 Task: Look for products in the category "Frozen Baked Goods" from Delizza Patisserie only.
Action: Mouse moved to (17, 111)
Screenshot: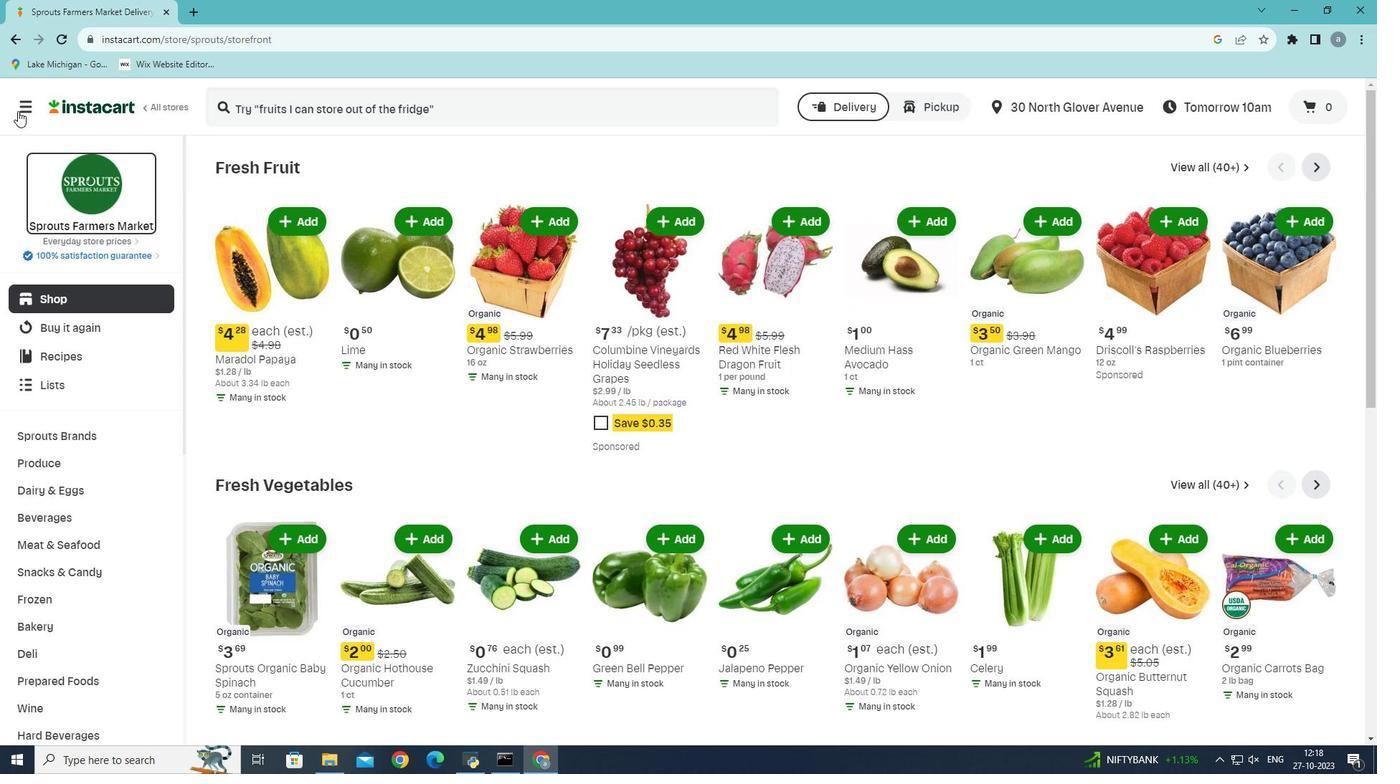 
Action: Mouse pressed left at (17, 111)
Screenshot: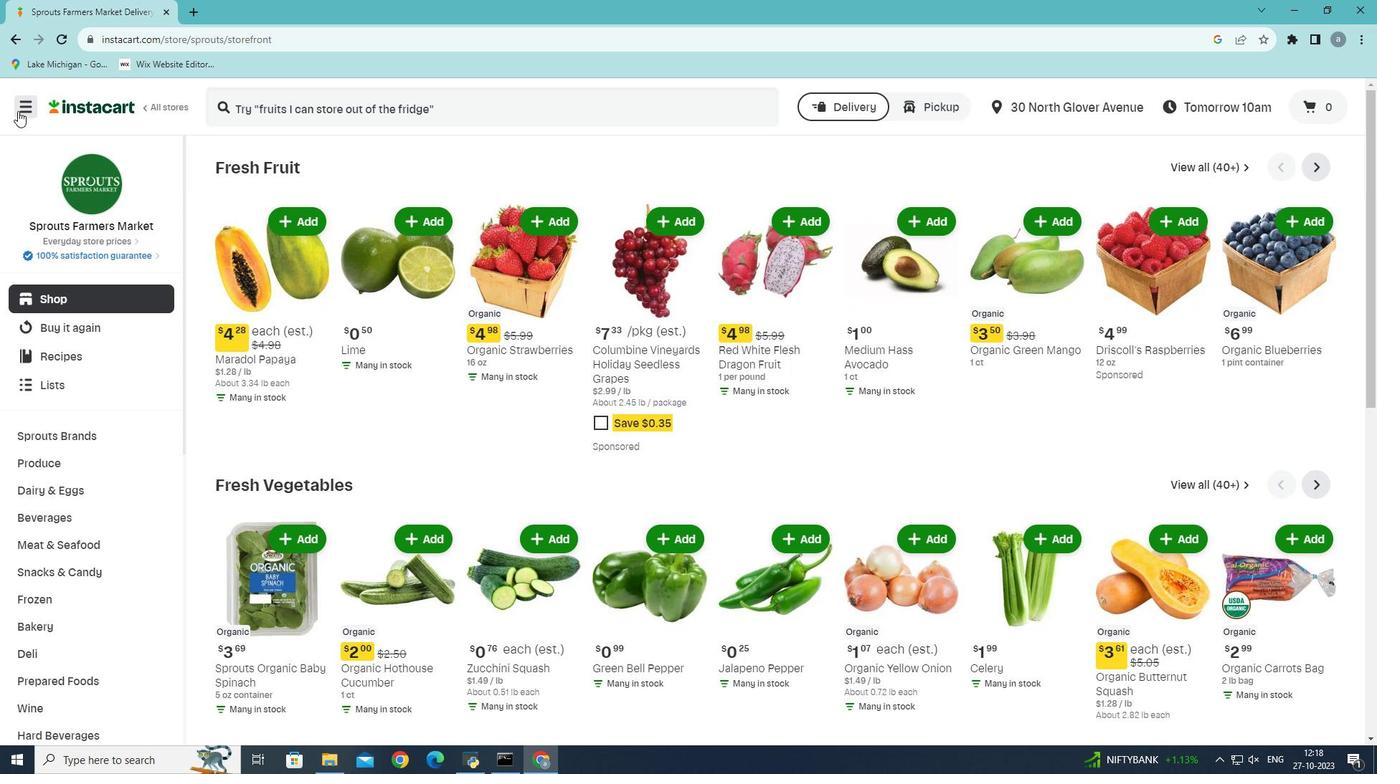 
Action: Mouse moved to (48, 418)
Screenshot: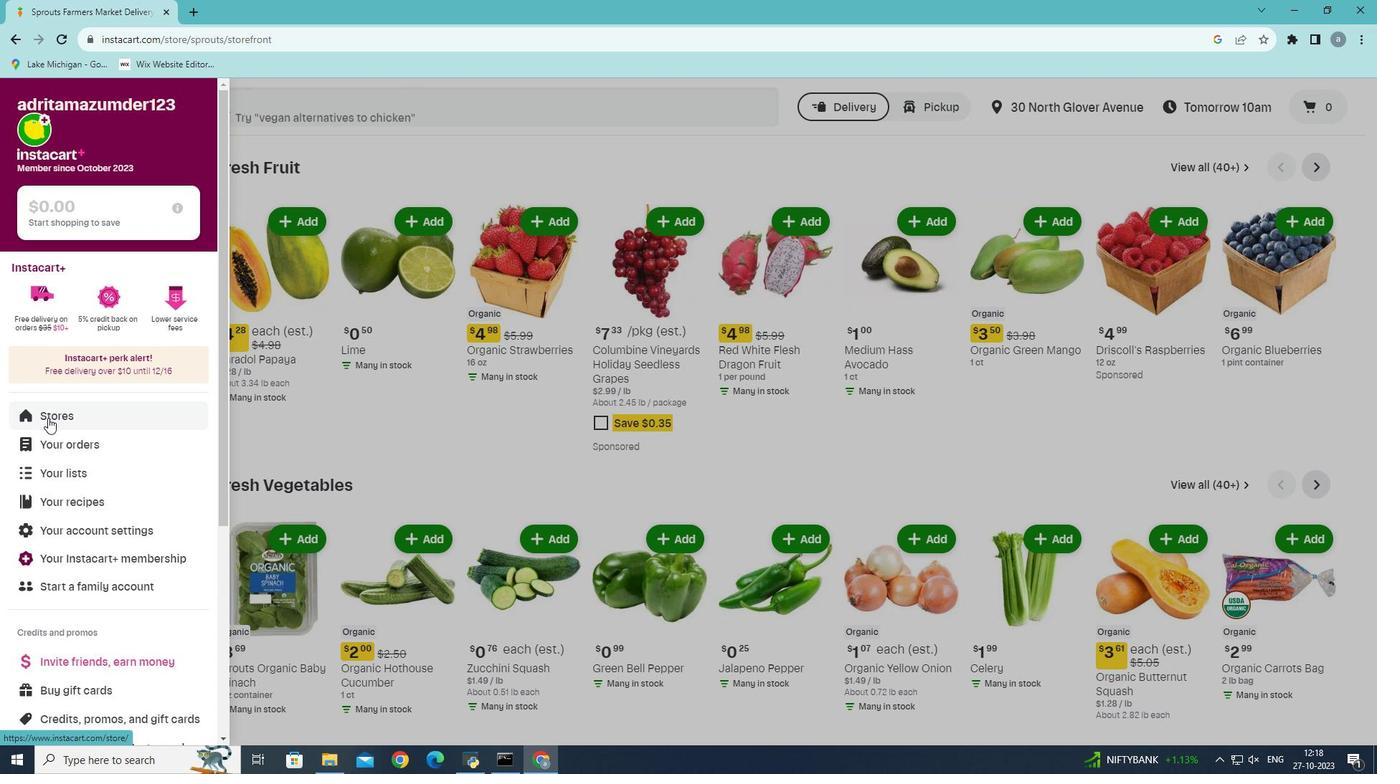 
Action: Mouse pressed left at (48, 418)
Screenshot: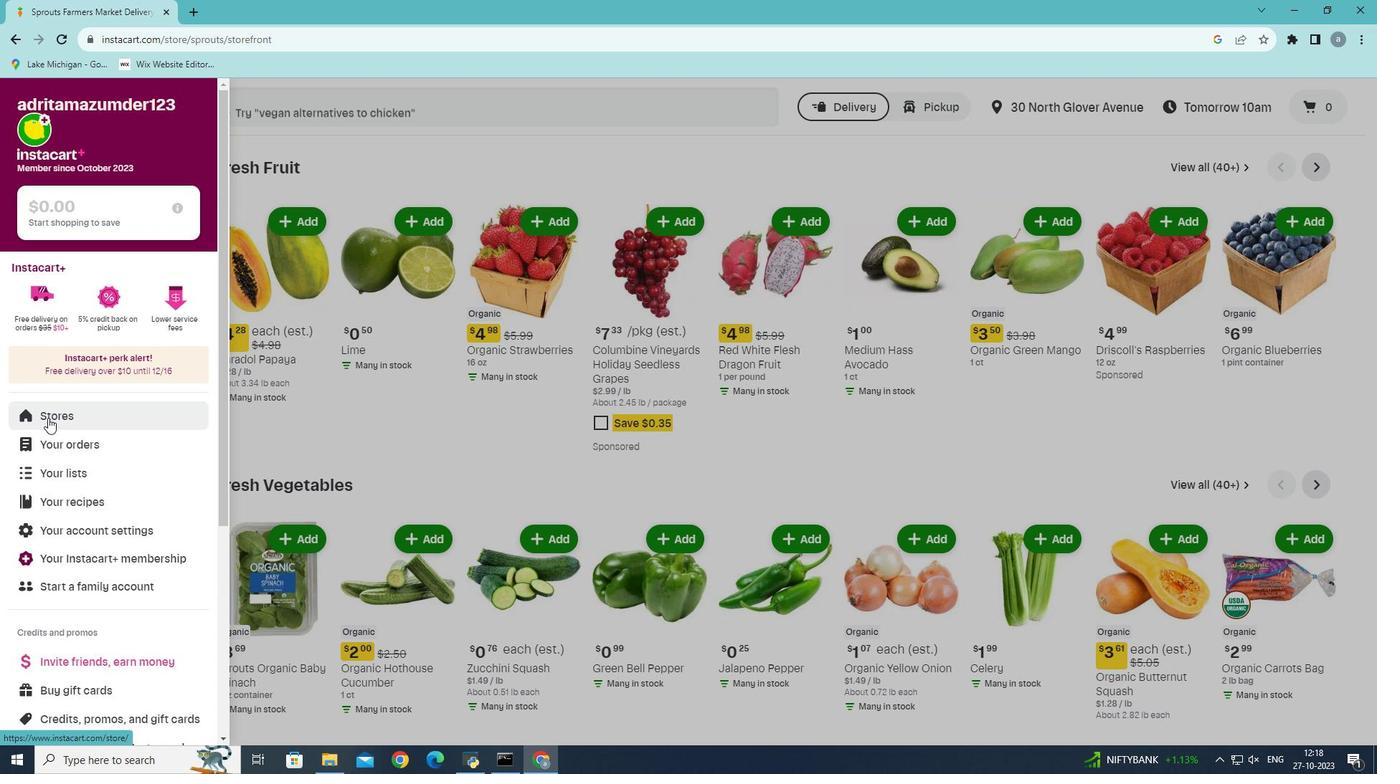 
Action: Mouse moved to (349, 165)
Screenshot: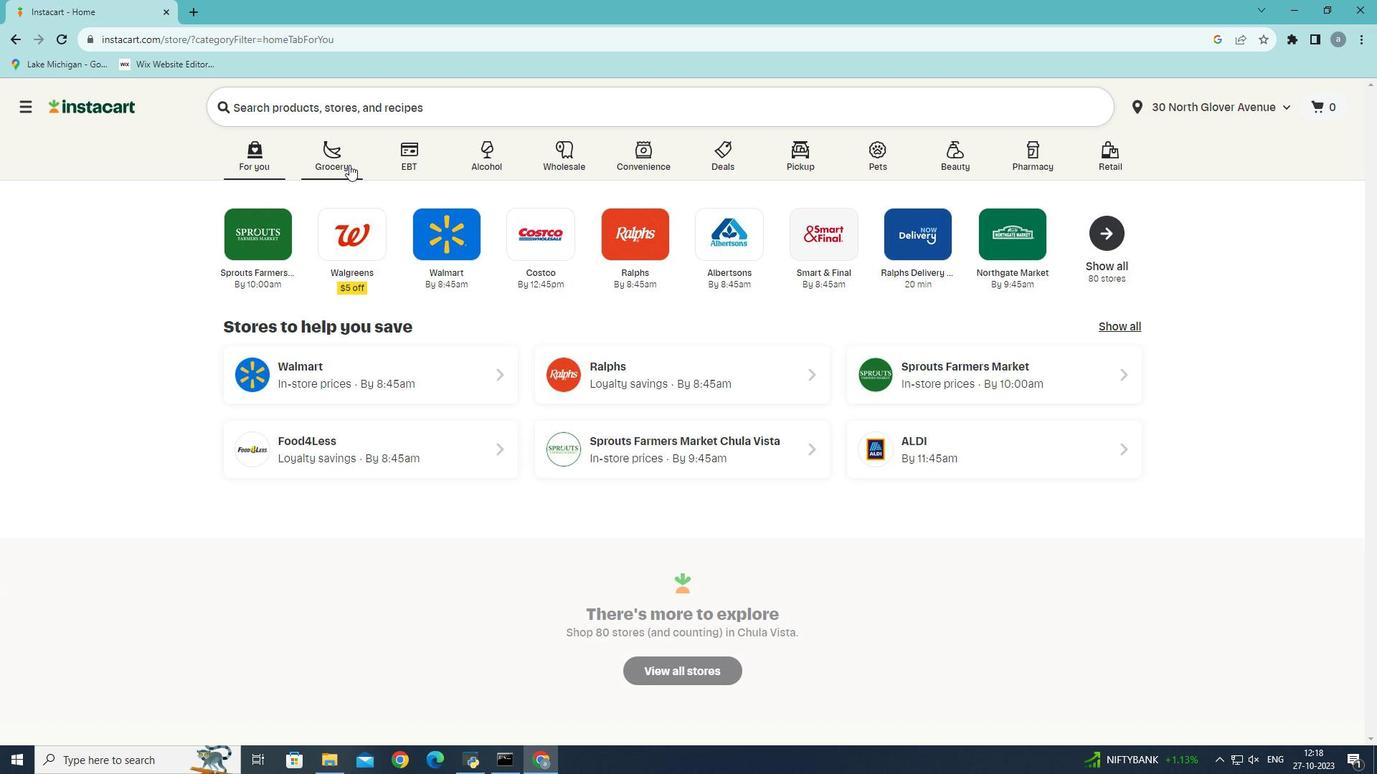 
Action: Mouse pressed left at (349, 165)
Screenshot: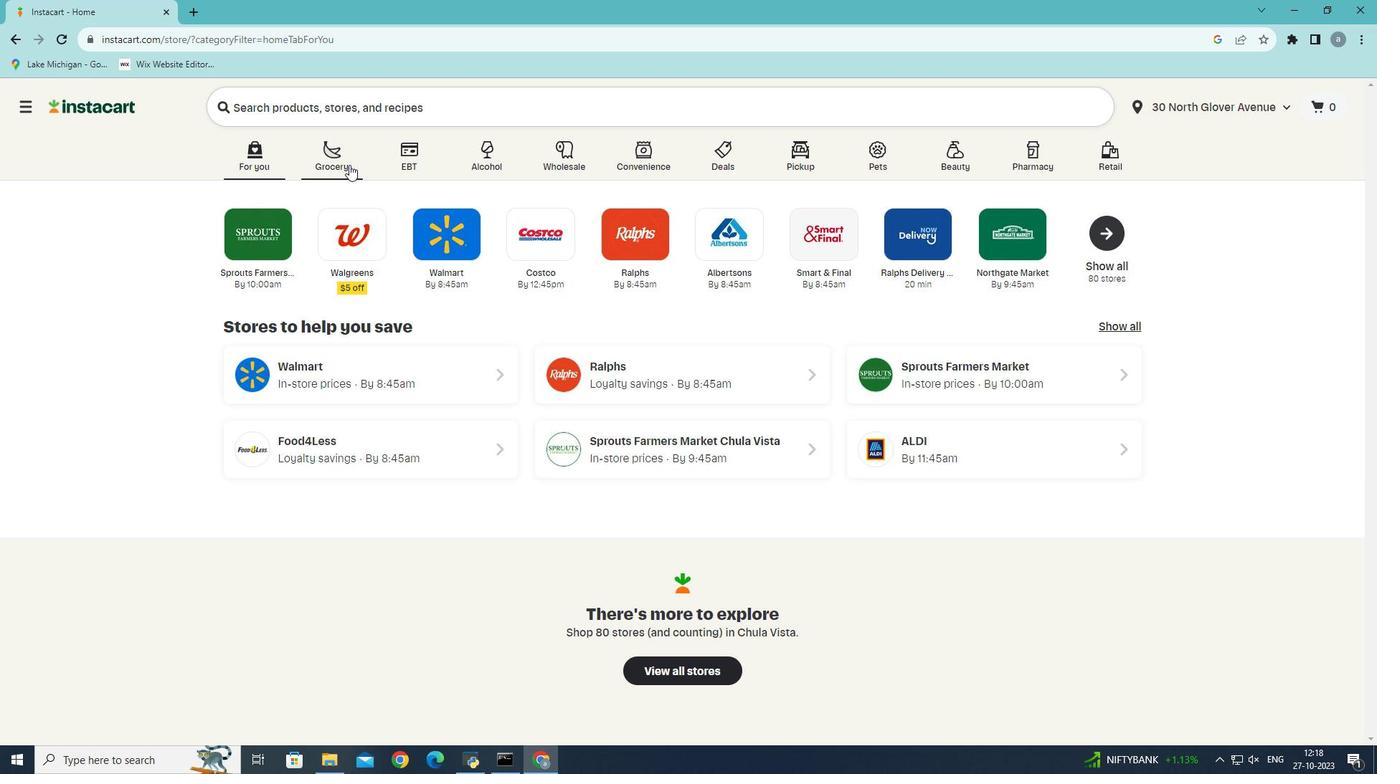 
Action: Mouse moved to (301, 415)
Screenshot: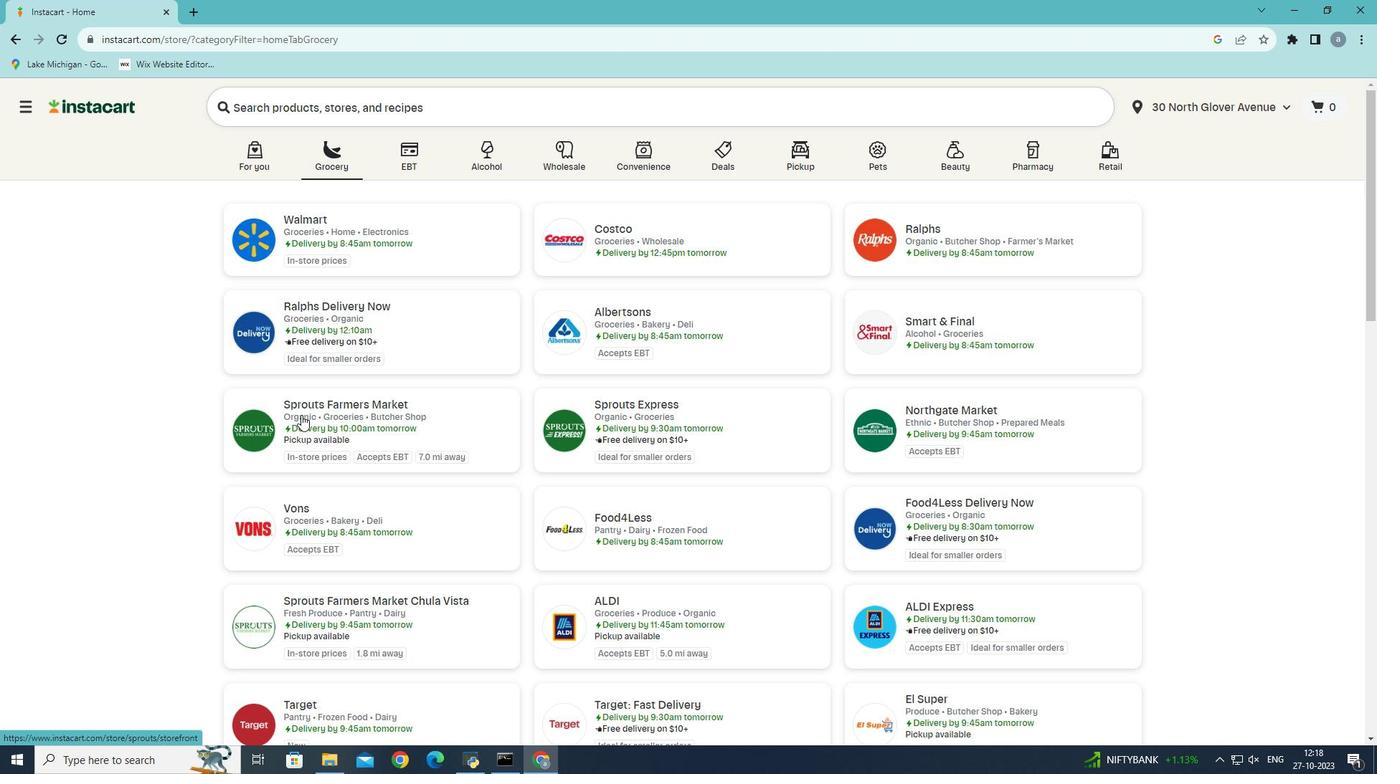 
Action: Mouse pressed left at (301, 415)
Screenshot: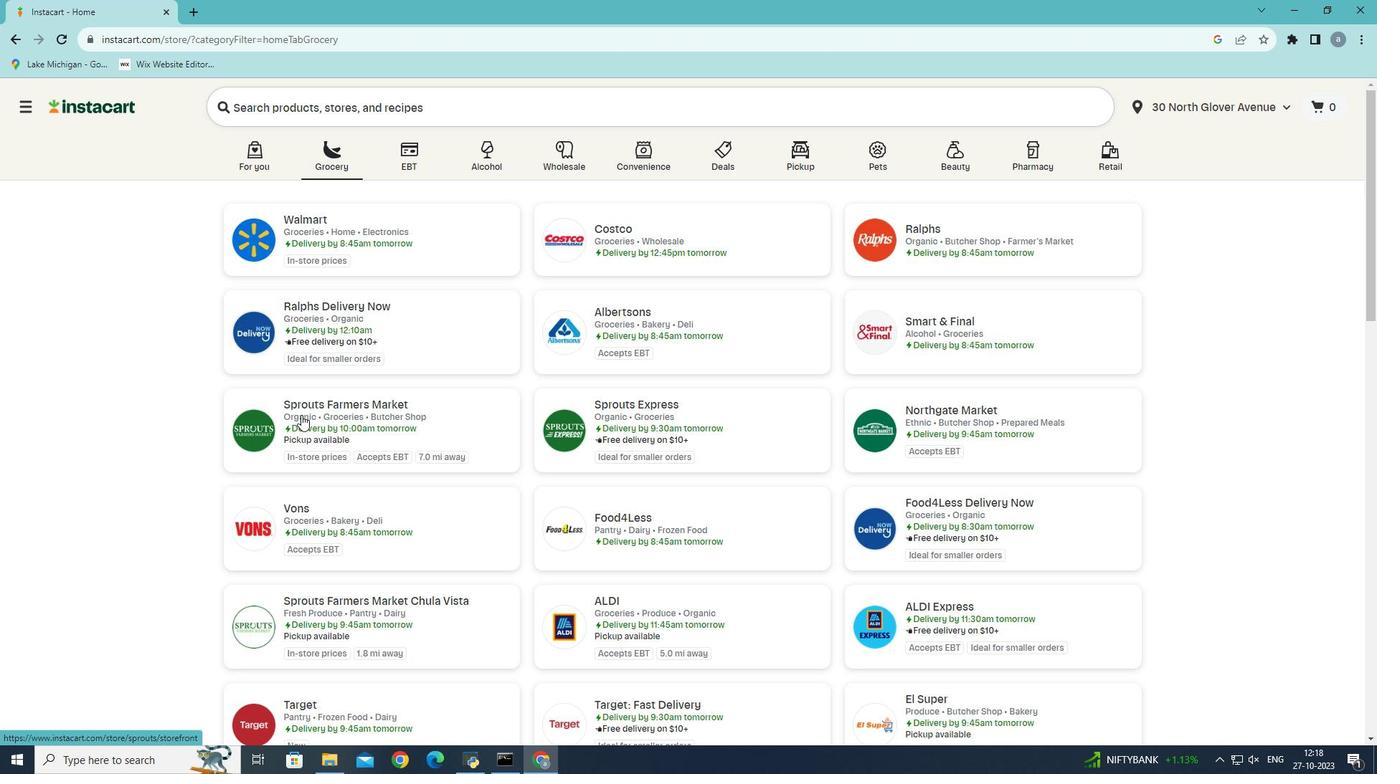 
Action: Mouse moved to (43, 617)
Screenshot: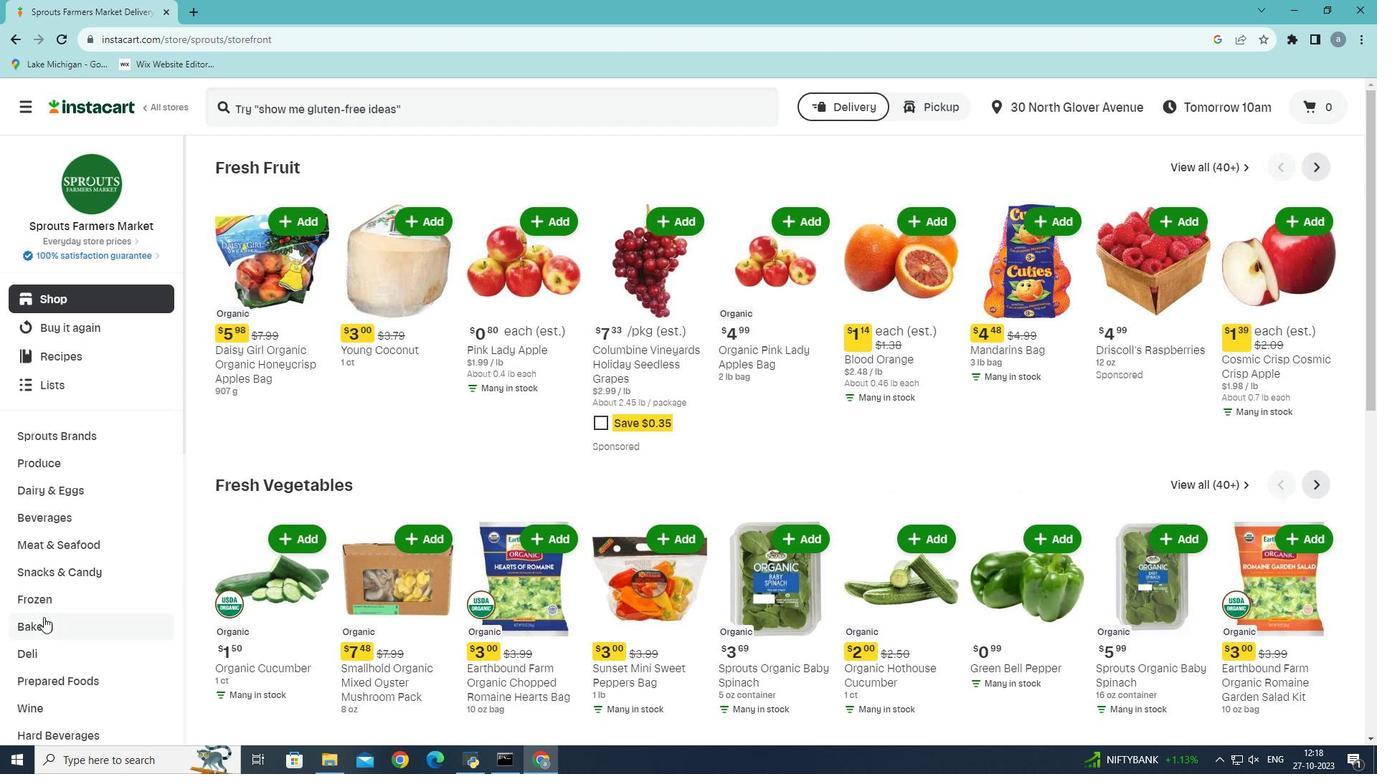 
Action: Mouse pressed left at (43, 617)
Screenshot: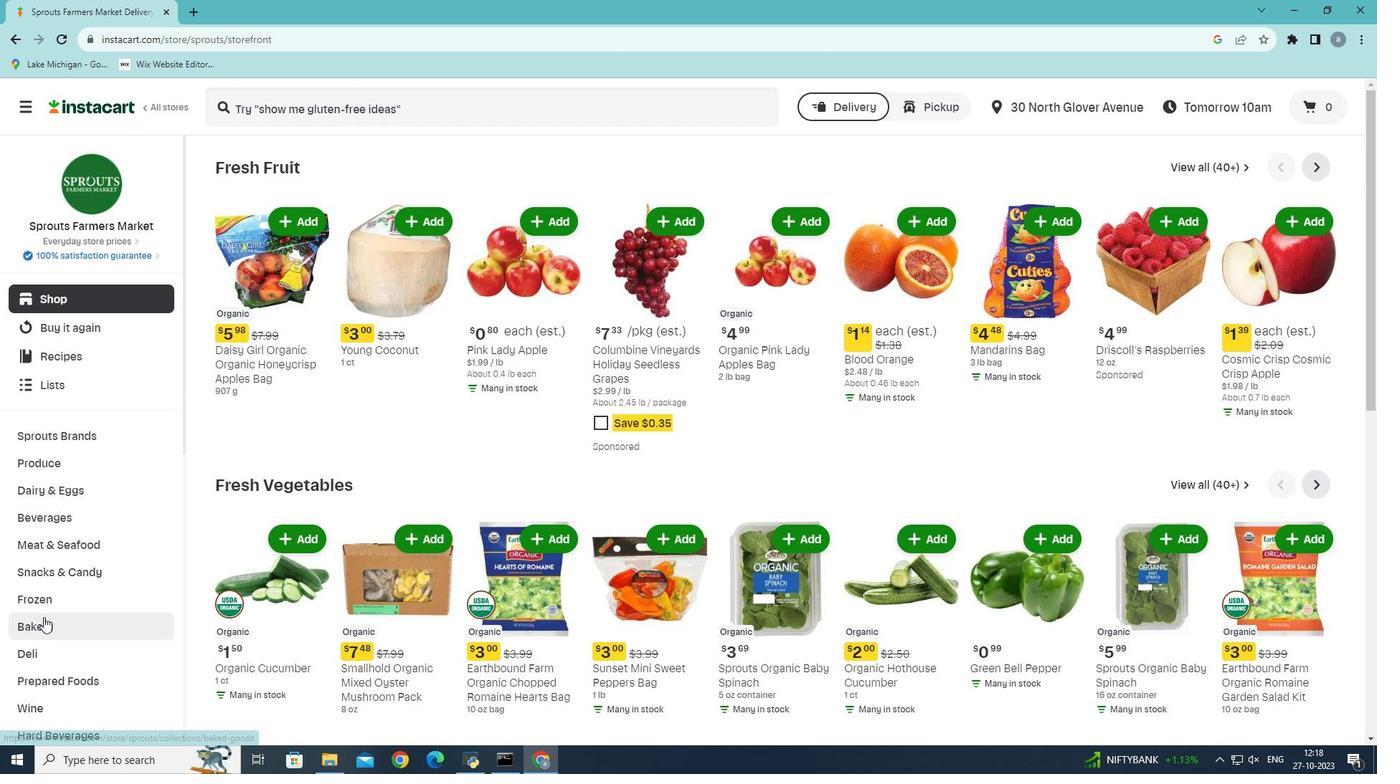 
Action: Mouse moved to (1200, 208)
Screenshot: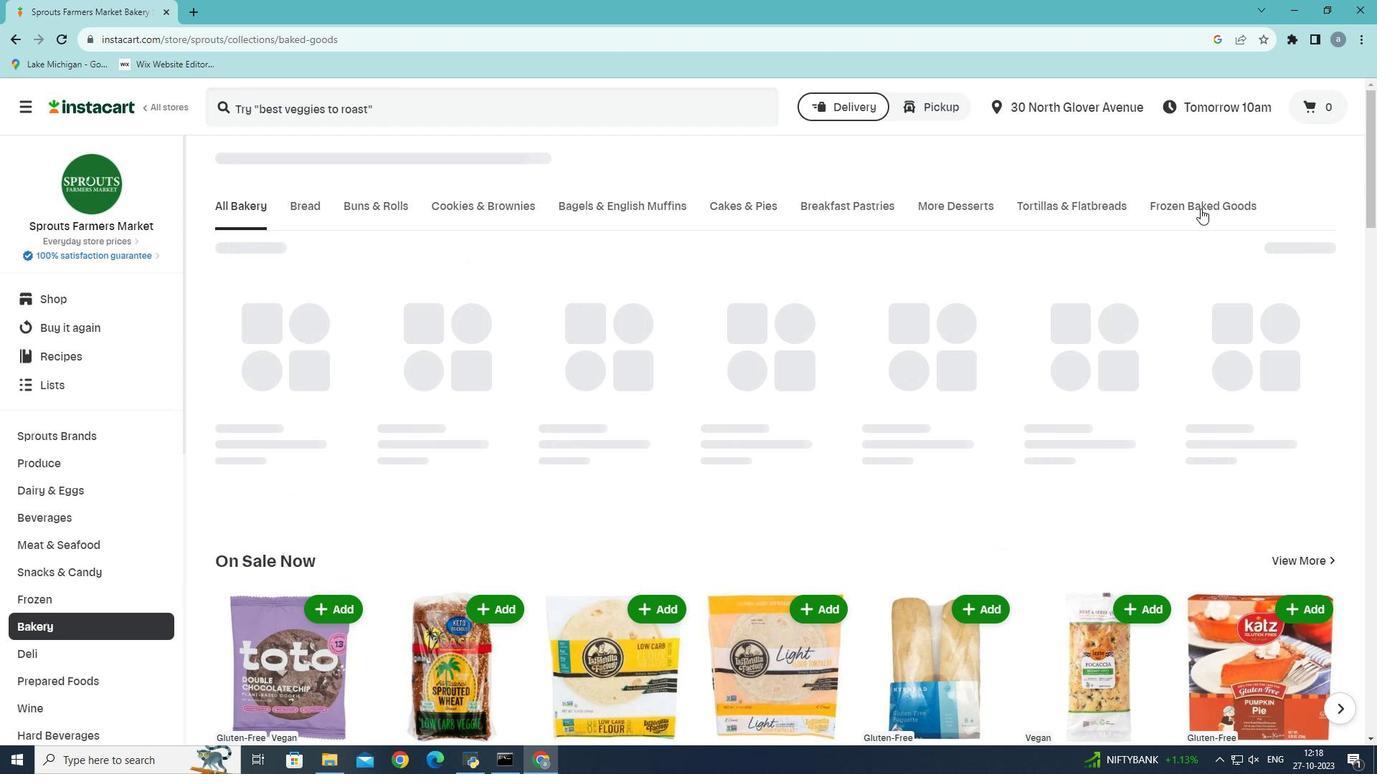 
Action: Mouse pressed left at (1200, 208)
Screenshot: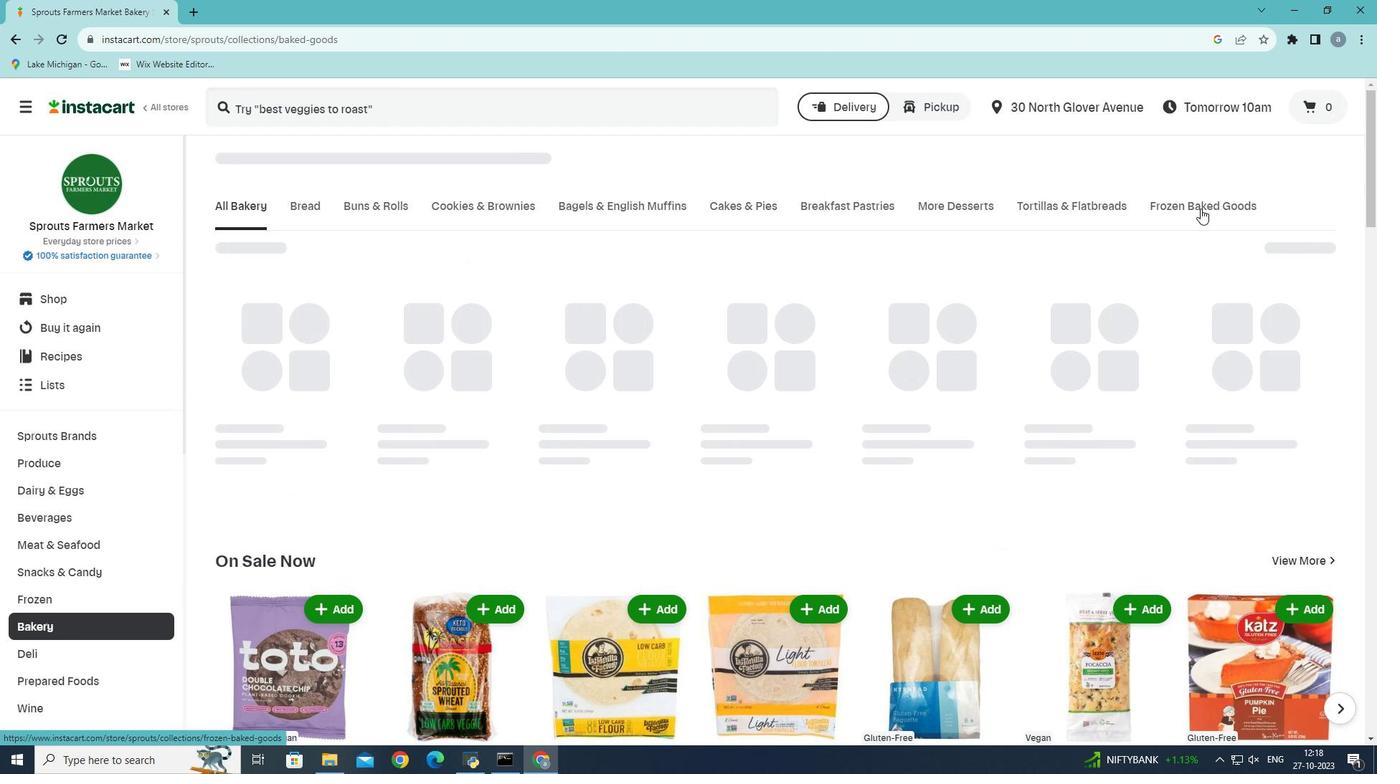 
Action: Mouse moved to (573, 319)
Screenshot: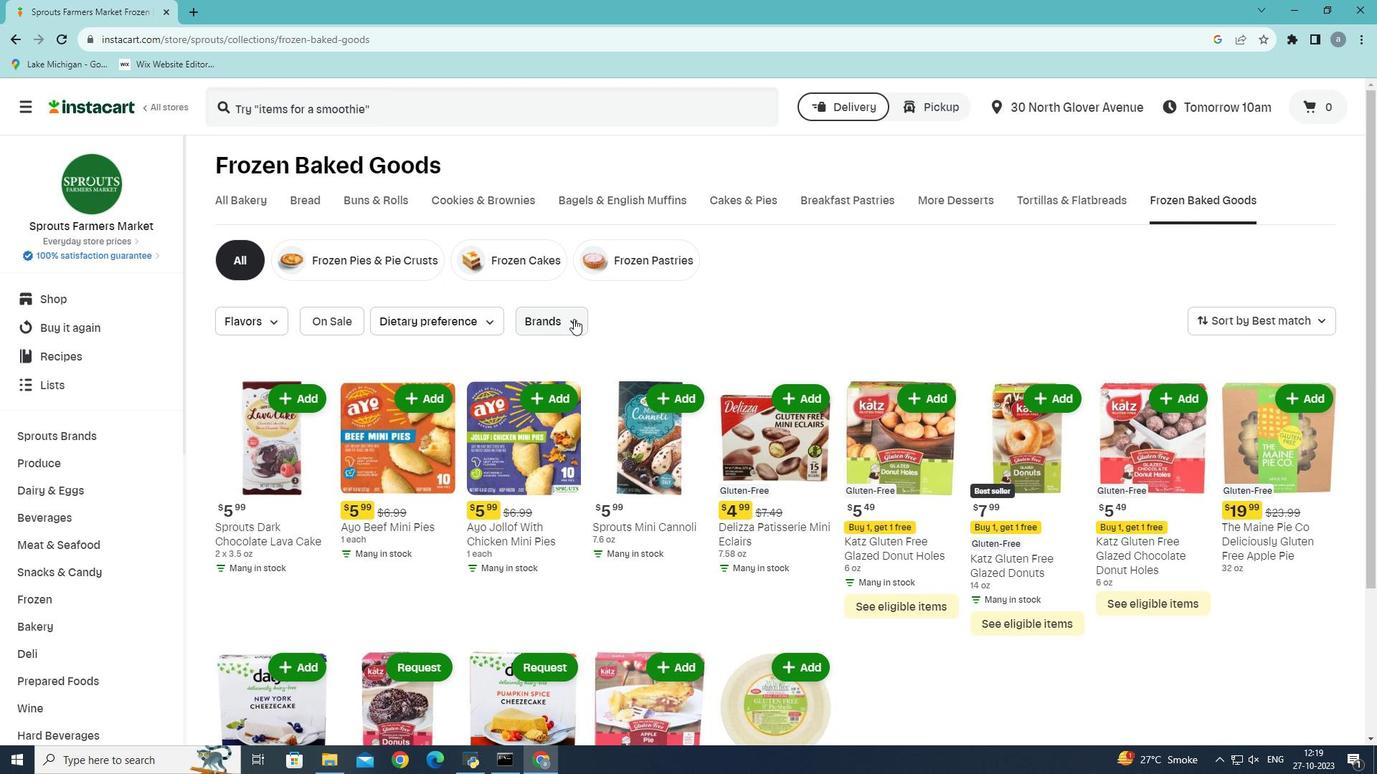 
Action: Mouse pressed left at (573, 319)
Screenshot: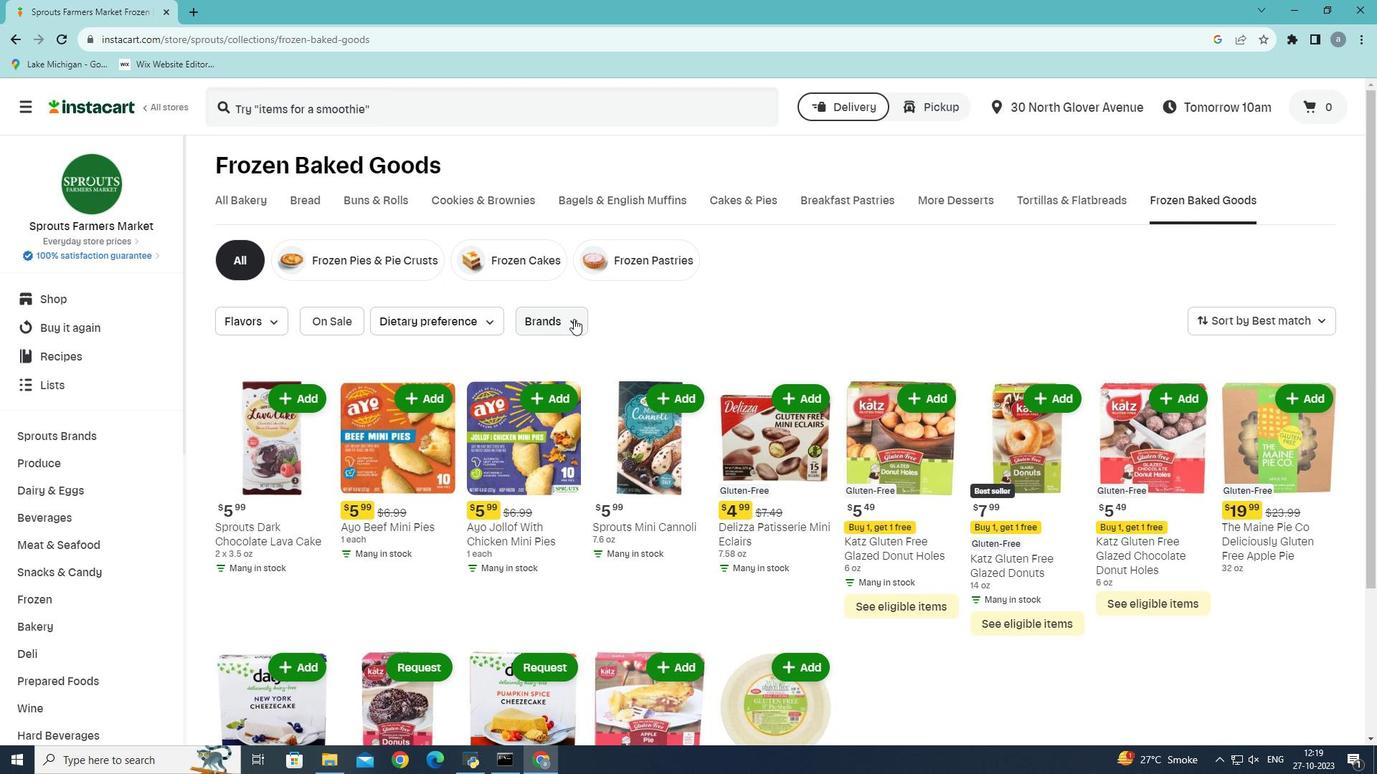 
Action: Mouse moved to (612, 406)
Screenshot: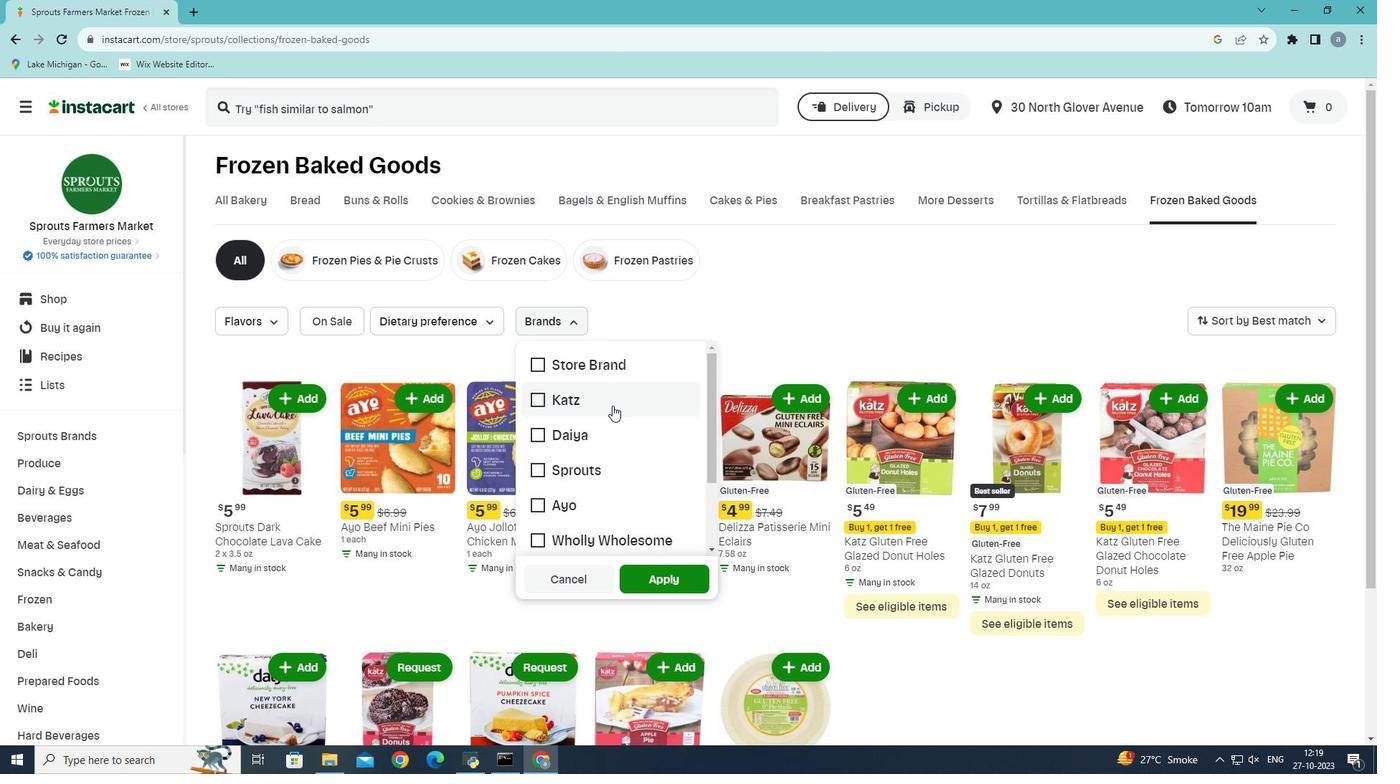
Action: Mouse scrolled (612, 405) with delta (0, 0)
Screenshot: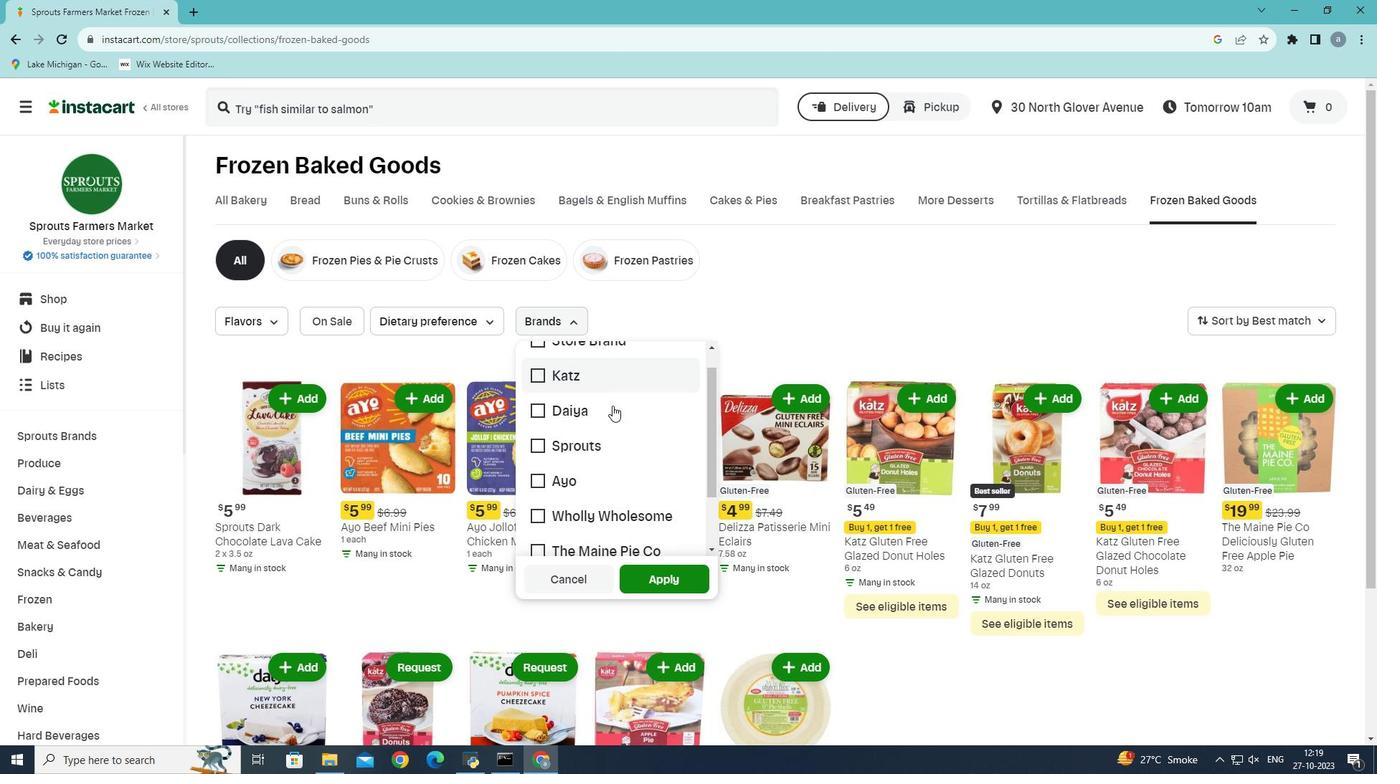 
Action: Mouse scrolled (612, 405) with delta (0, 0)
Screenshot: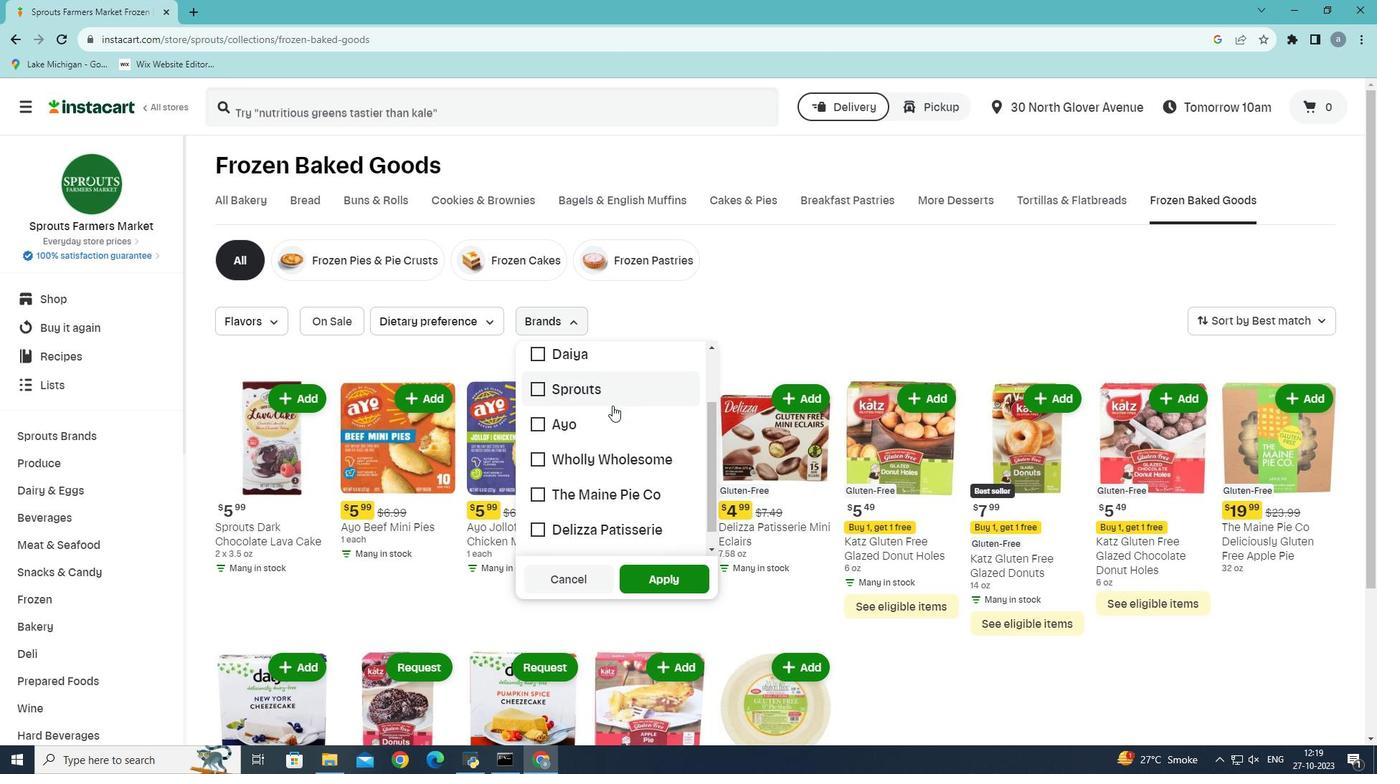 
Action: Mouse moved to (547, 510)
Screenshot: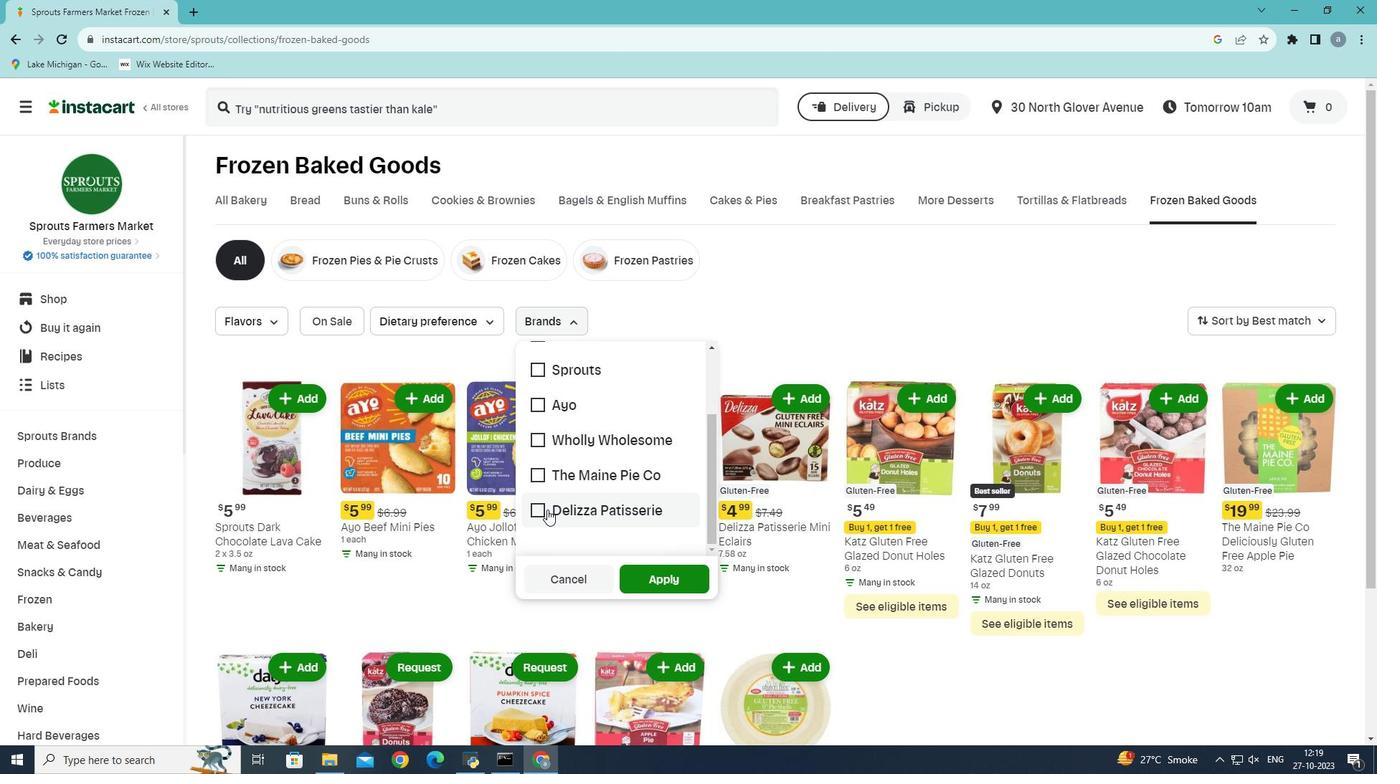 
Action: Mouse pressed left at (547, 510)
Screenshot: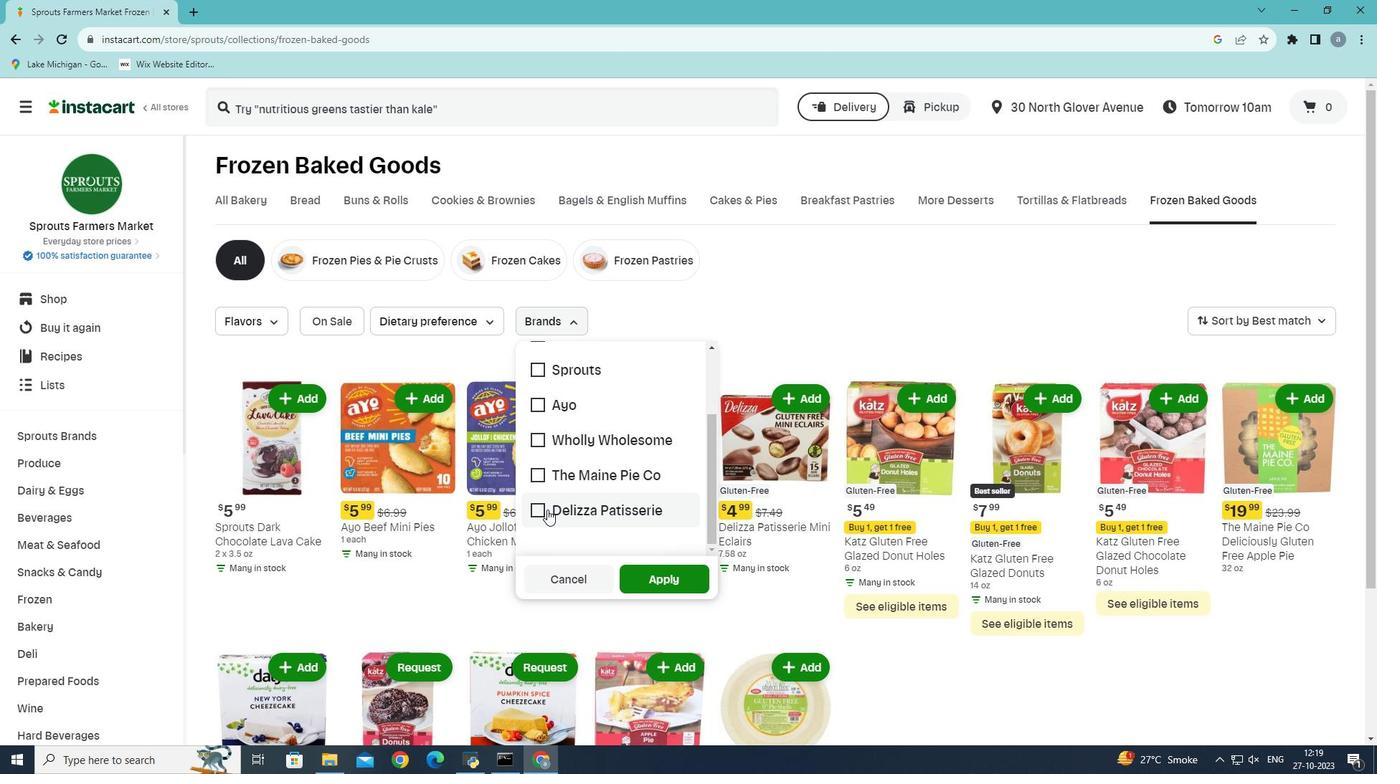 
Action: Mouse moved to (671, 585)
Screenshot: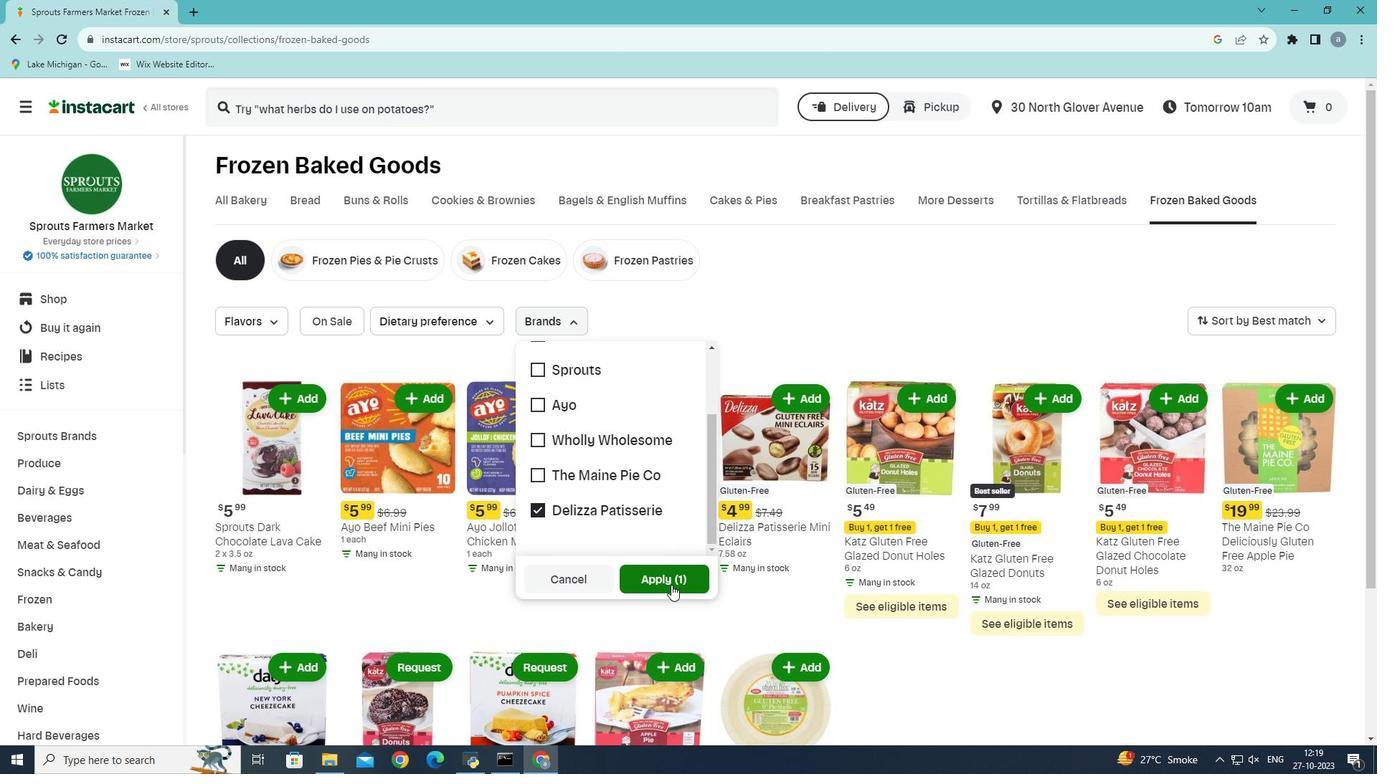
Action: Mouse pressed left at (671, 585)
Screenshot: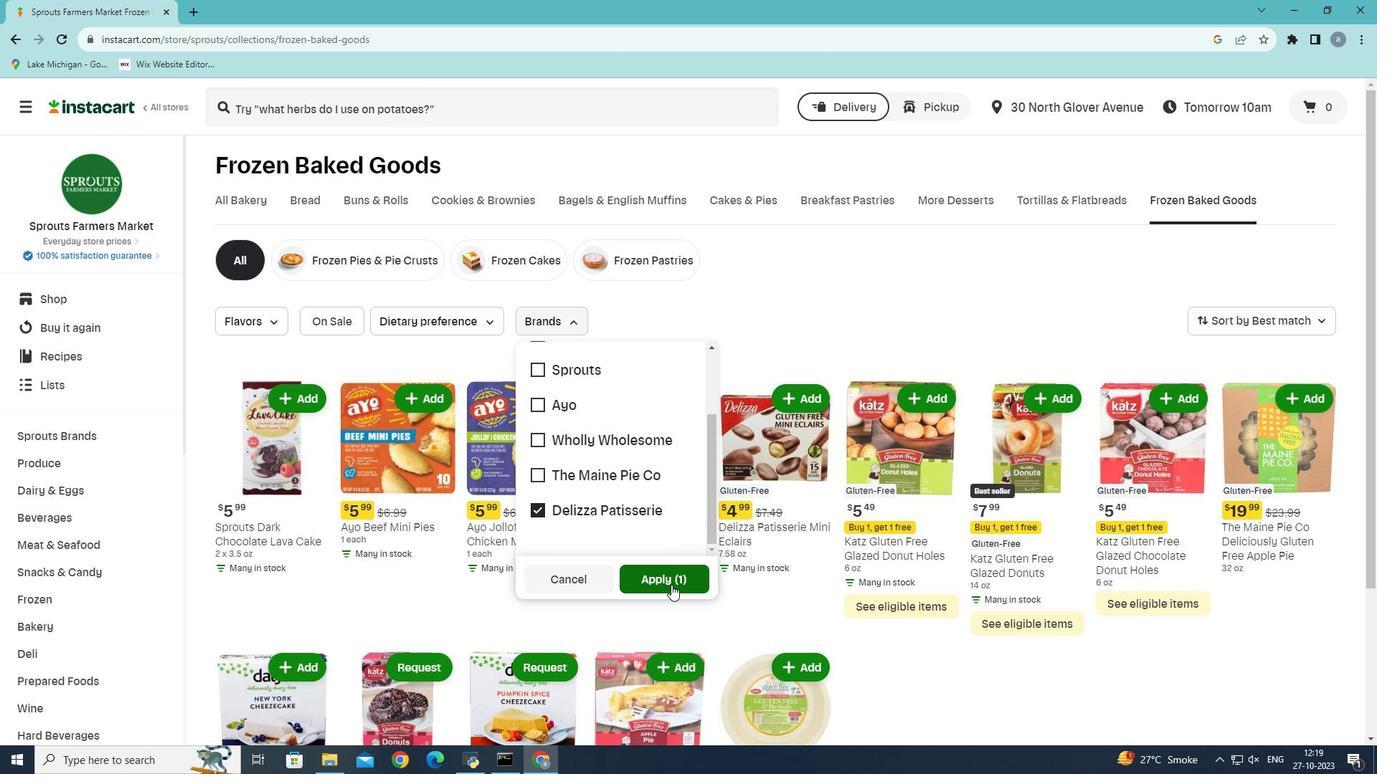 
Action: Mouse moved to (680, 575)
Screenshot: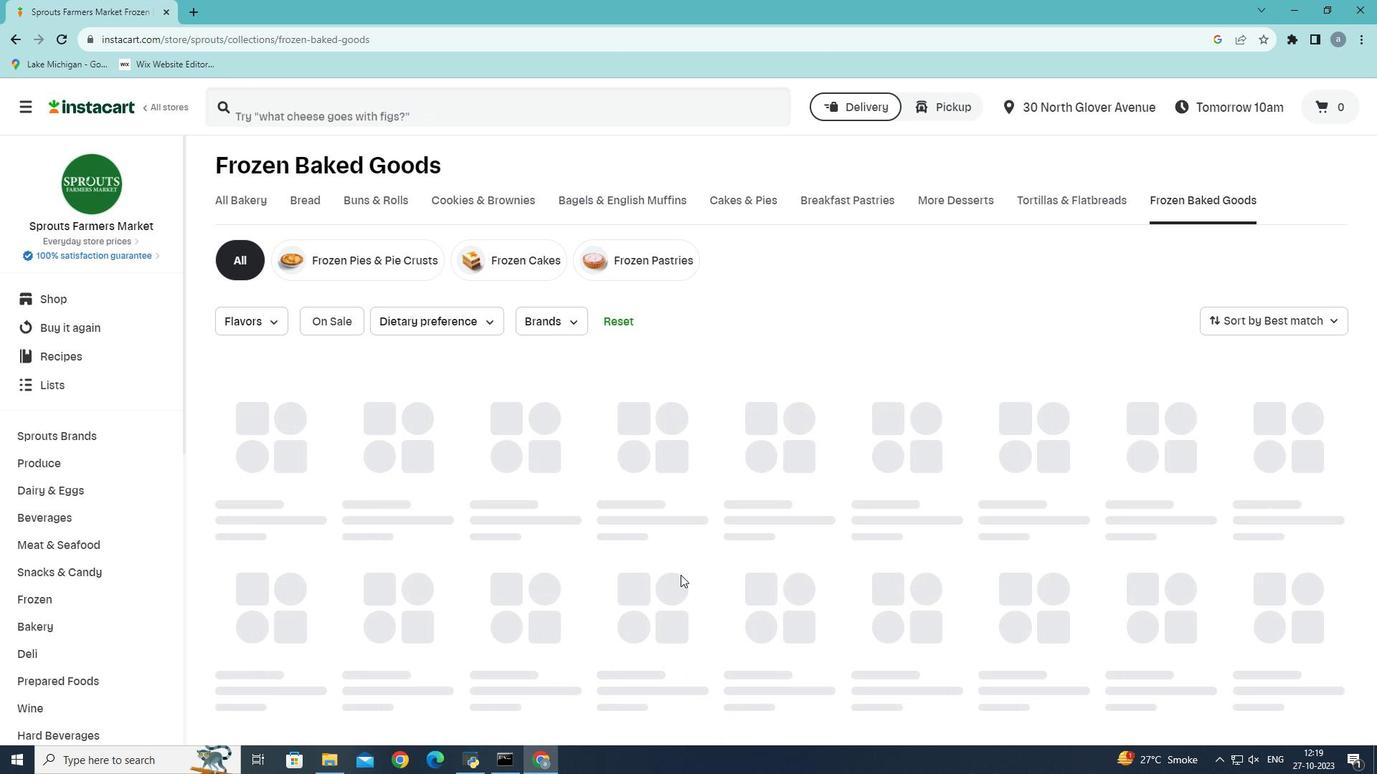 
